 Task: Manage your GitHub account's access tokens.
Action: Mouse moved to (632, 46)
Screenshot: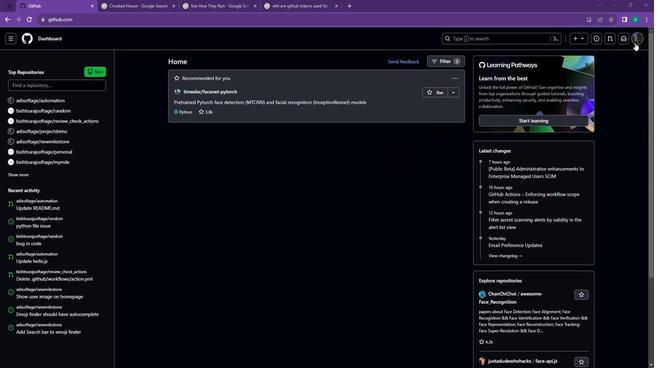 
Action: Mouse pressed left at (632, 46)
Screenshot: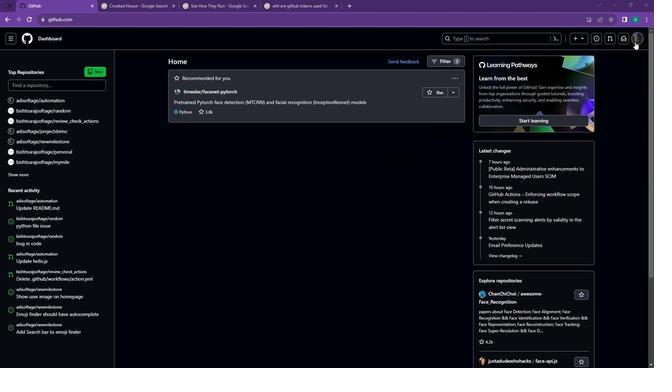 
Action: Mouse moved to (571, 217)
Screenshot: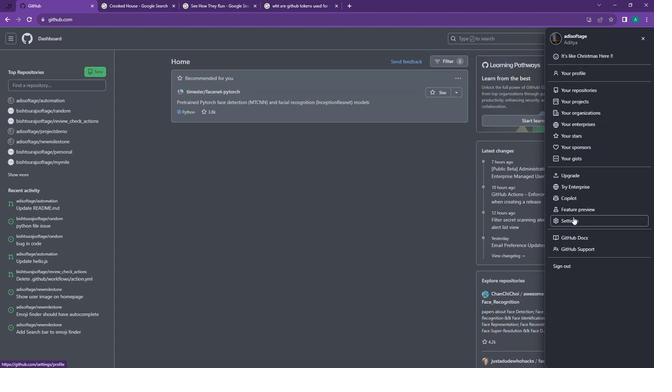 
Action: Mouse pressed left at (571, 217)
Screenshot: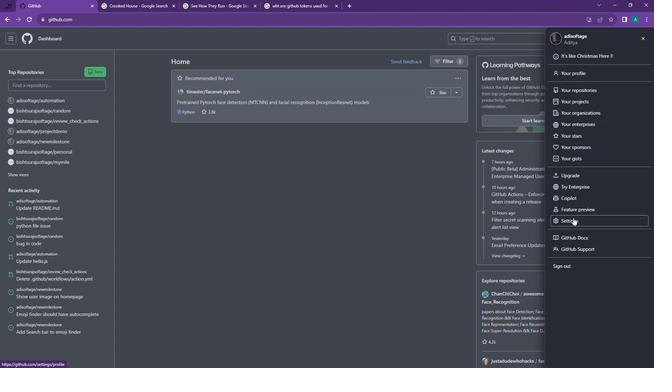 
Action: Mouse moved to (177, 184)
Screenshot: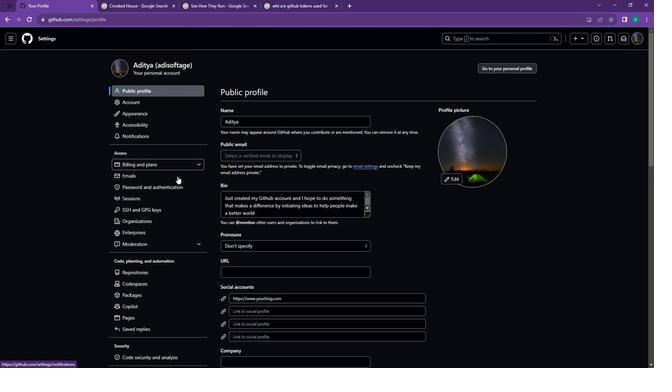 
Action: Mouse scrolled (177, 184) with delta (0, 0)
Screenshot: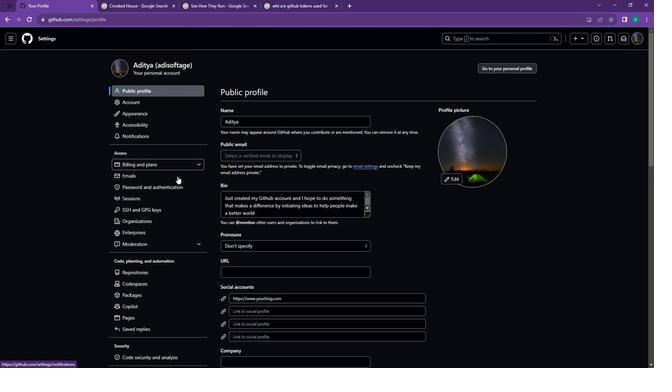 
Action: Mouse moved to (176, 185)
Screenshot: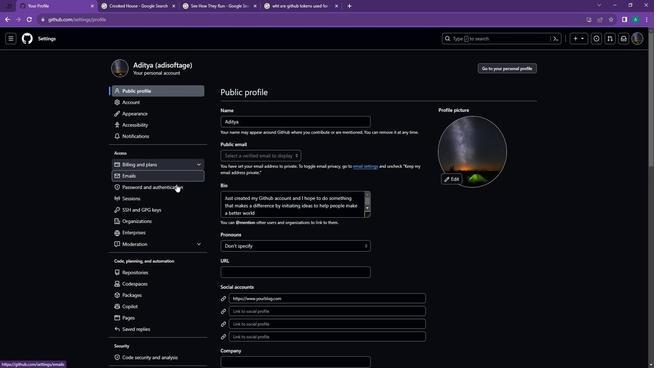 
Action: Mouse scrolled (176, 185) with delta (0, 0)
Screenshot: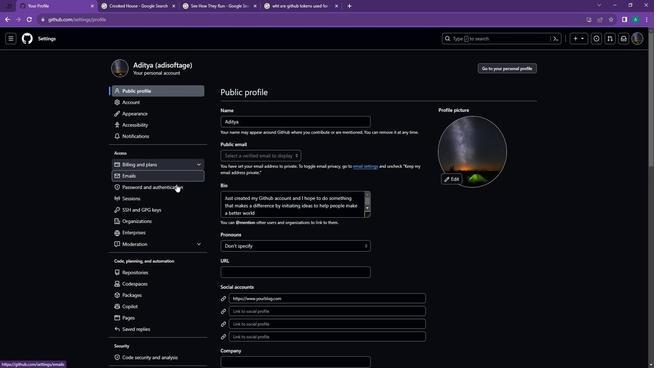 
Action: Mouse moved to (176, 186)
Screenshot: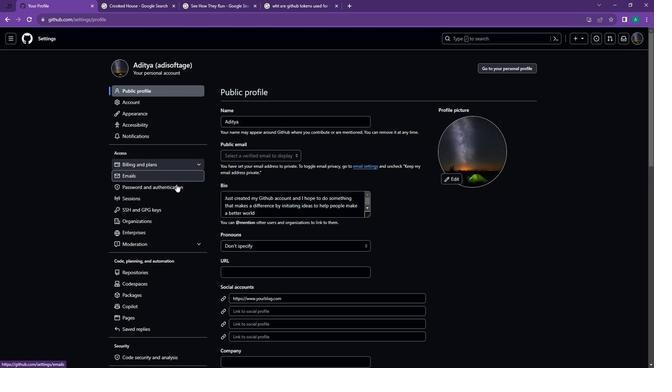 
Action: Mouse scrolled (176, 185) with delta (0, 0)
Screenshot: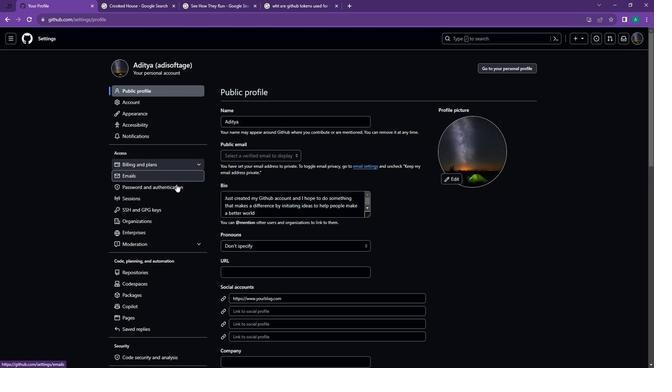 
Action: Mouse moved to (176, 186)
Screenshot: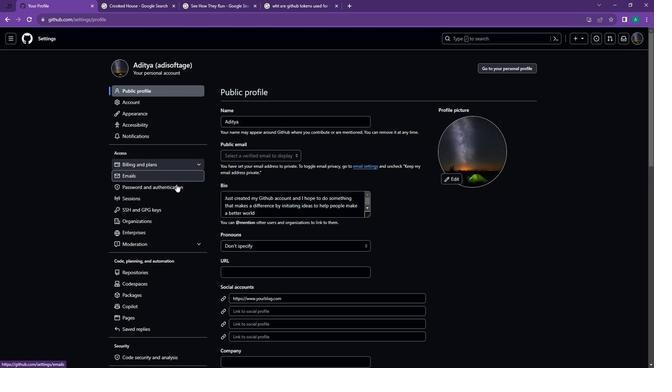 
Action: Mouse scrolled (176, 186) with delta (0, 0)
Screenshot: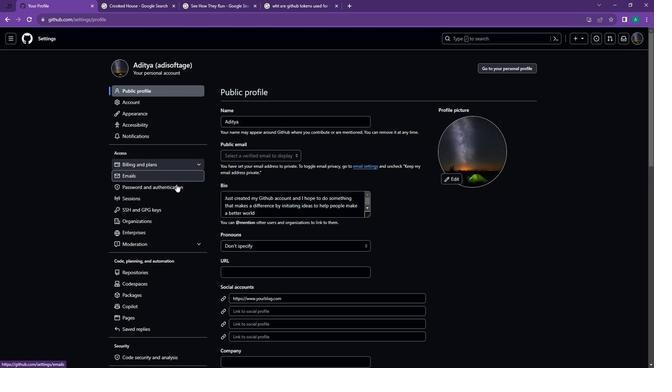 
Action: Mouse moved to (176, 187)
Screenshot: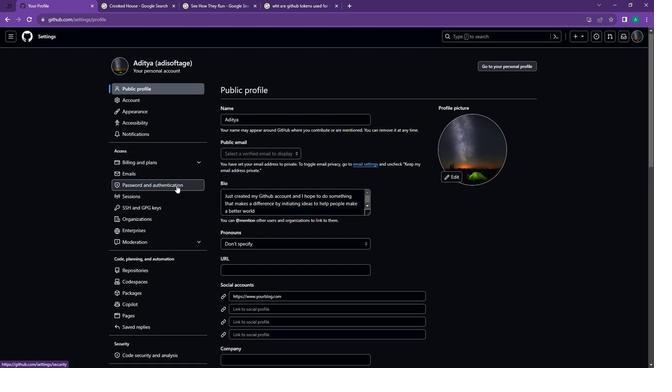 
Action: Mouse scrolled (176, 186) with delta (0, 0)
Screenshot: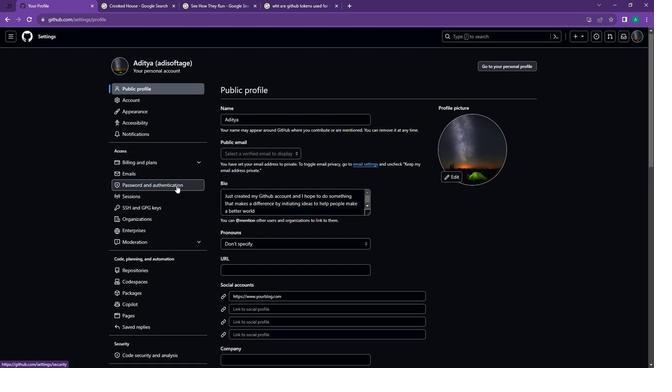
Action: Mouse moved to (176, 187)
Screenshot: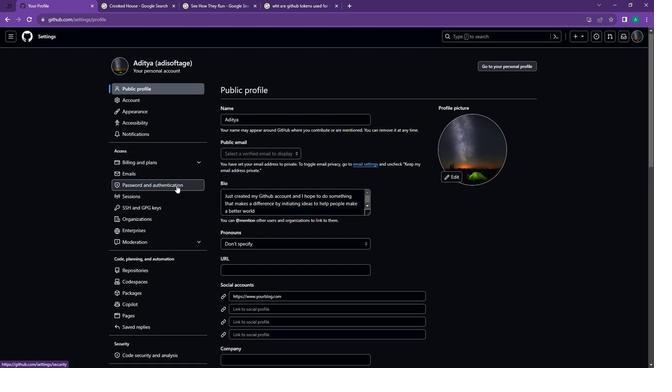 
Action: Mouse scrolled (176, 187) with delta (0, 0)
Screenshot: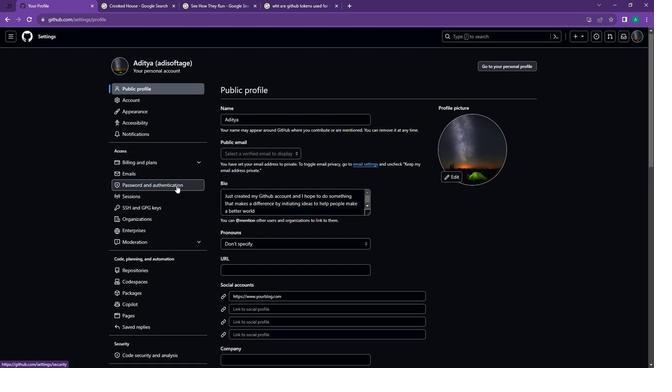 
Action: Mouse moved to (151, 238)
Screenshot: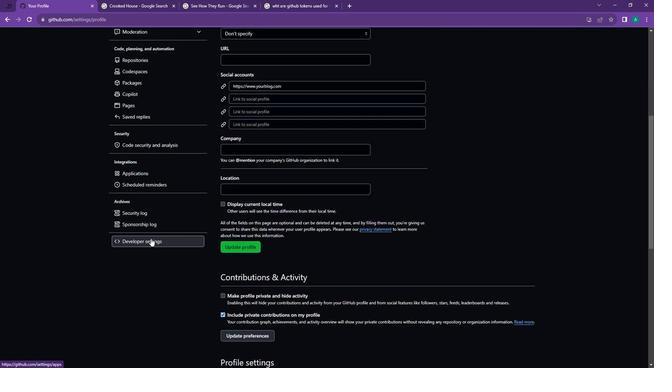 
Action: Mouse pressed left at (151, 238)
Screenshot: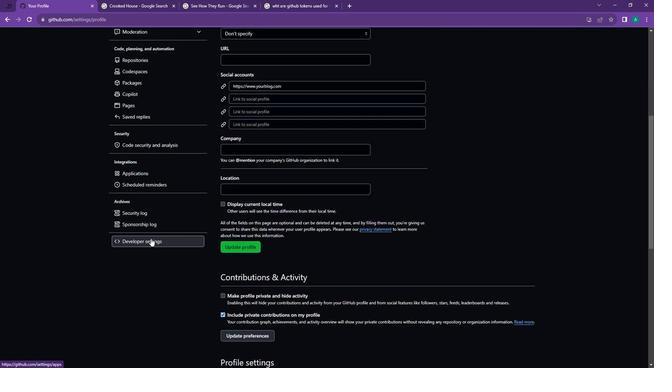 
Action: Mouse moved to (176, 90)
Screenshot: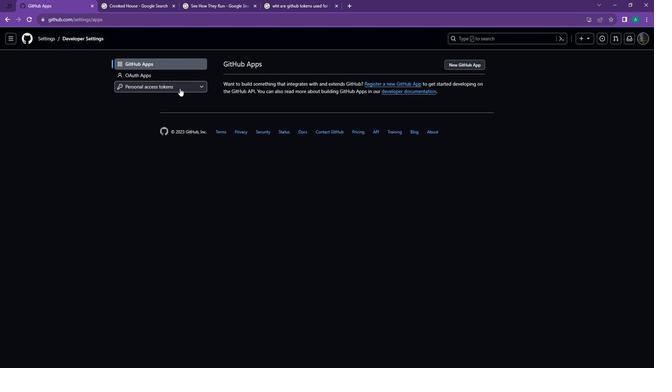 
Action: Mouse pressed left at (176, 90)
Screenshot: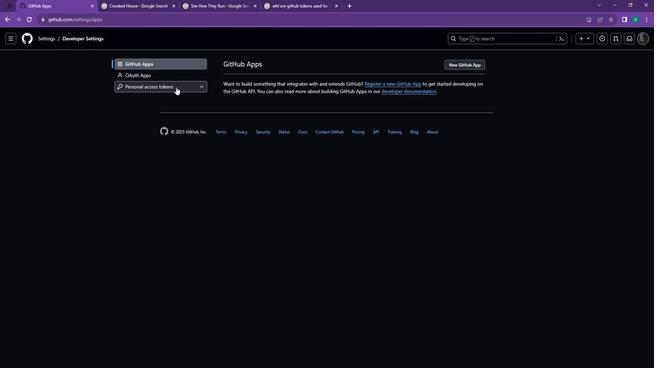 
Action: Mouse moved to (179, 108)
Screenshot: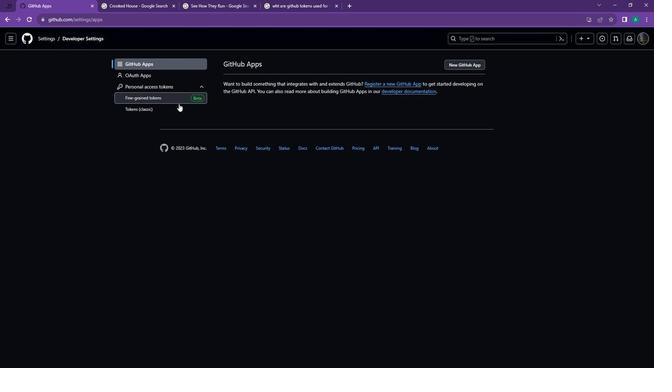 
Action: Mouse pressed left at (179, 108)
Screenshot: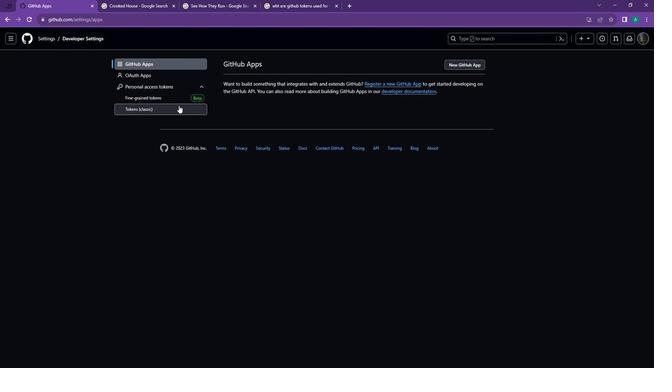 
Action: Mouse moved to (443, 70)
Screenshot: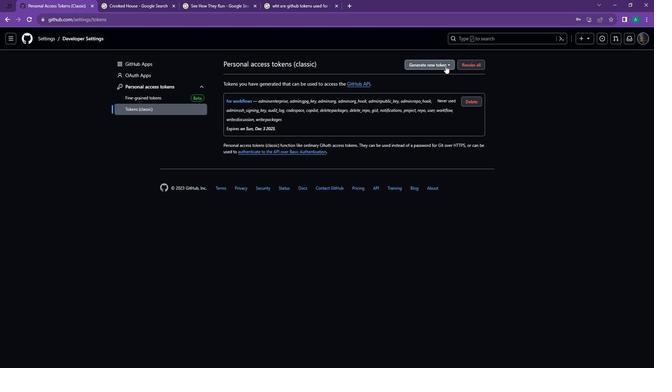 
Action: Mouse pressed left at (443, 70)
Screenshot: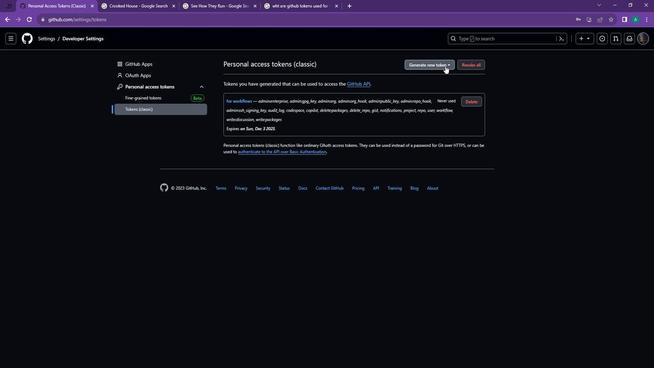 
Action: Mouse moved to (407, 100)
Screenshot: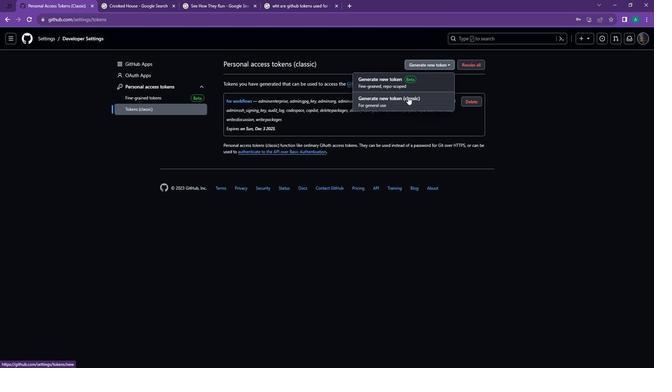 
Action: Mouse pressed left at (407, 100)
Screenshot: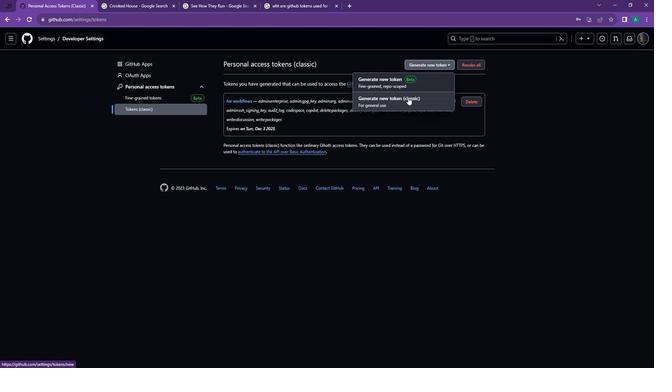
Action: Mouse moved to (270, 120)
Screenshot: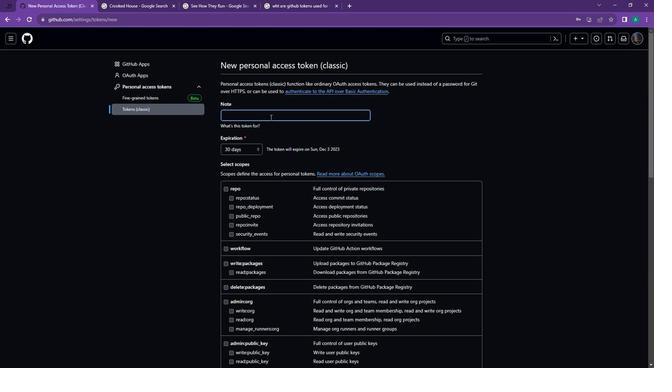 
Action: Mouse pressed left at (270, 120)
Screenshot: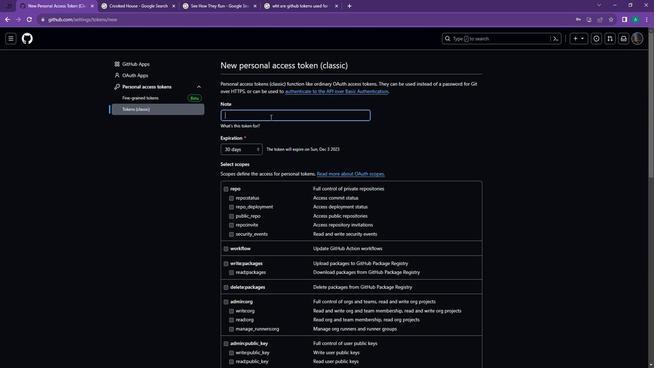 
Action: Key pressed <Key.shift>For<Key.space>projects
Screenshot: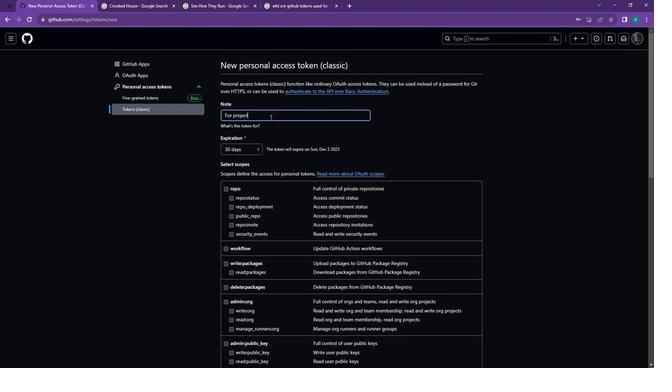 
Action: Mouse moved to (241, 158)
Screenshot: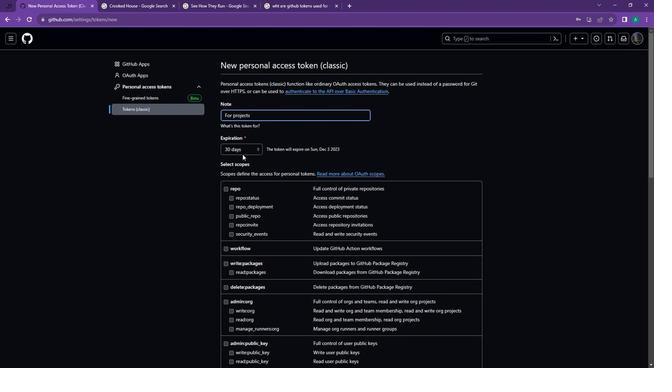 
Action: Mouse pressed left at (241, 158)
Screenshot: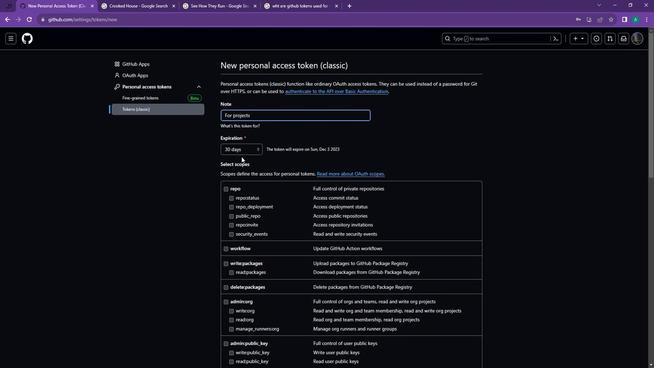 
Action: Mouse moved to (248, 149)
Screenshot: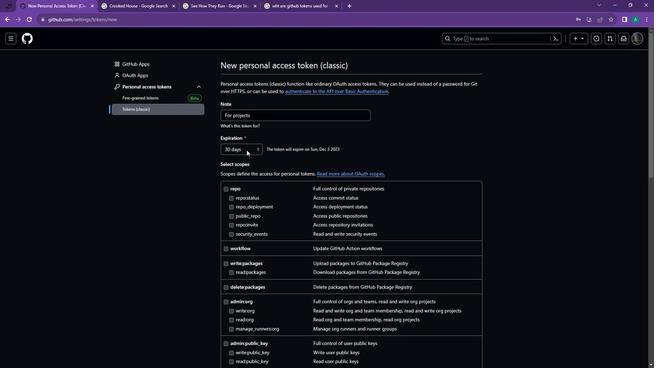 
Action: Mouse pressed left at (248, 149)
Screenshot: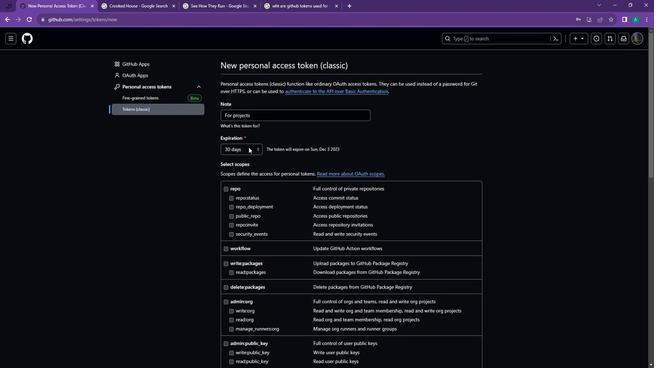 
Action: Mouse moved to (246, 159)
Screenshot: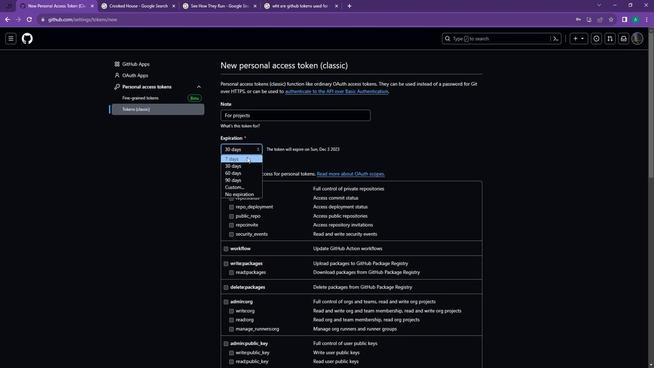 
Action: Mouse pressed left at (246, 159)
Screenshot: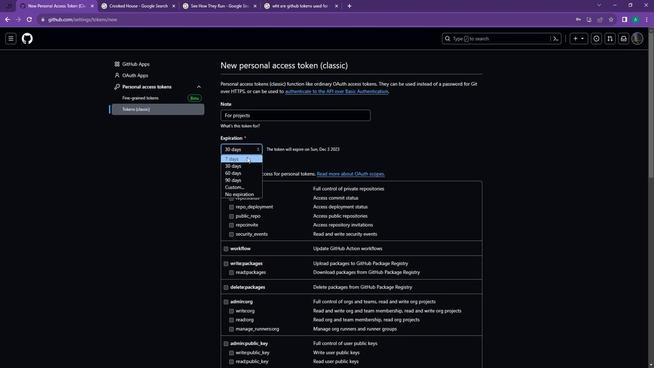 
Action: Mouse moved to (235, 190)
Screenshot: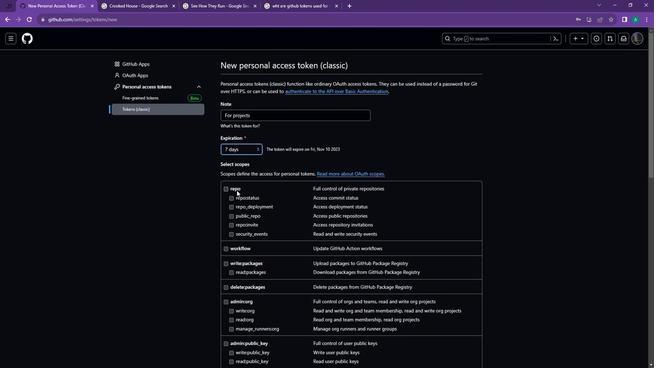 
Action: Mouse pressed left at (235, 190)
Screenshot: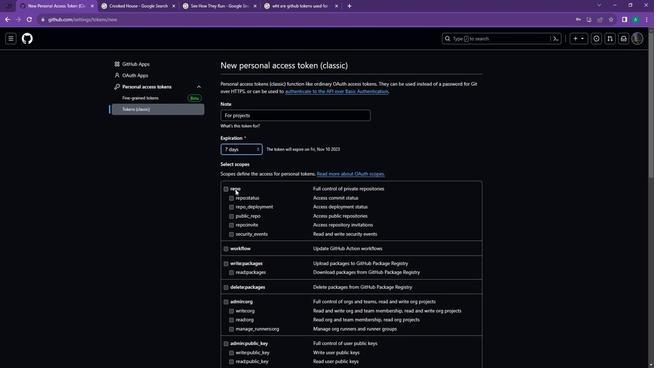 
Action: Mouse moved to (235, 191)
Screenshot: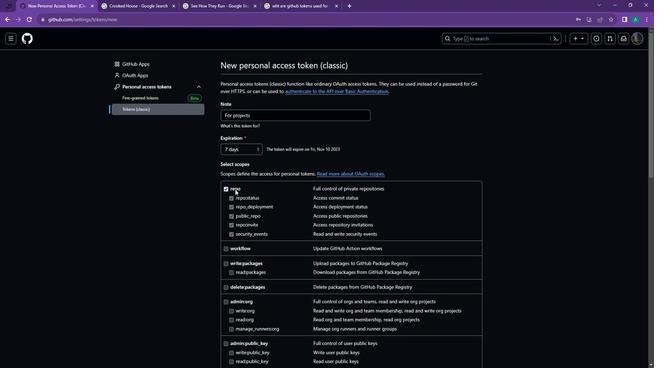 
Action: Mouse scrolled (235, 190) with delta (0, 0)
Screenshot: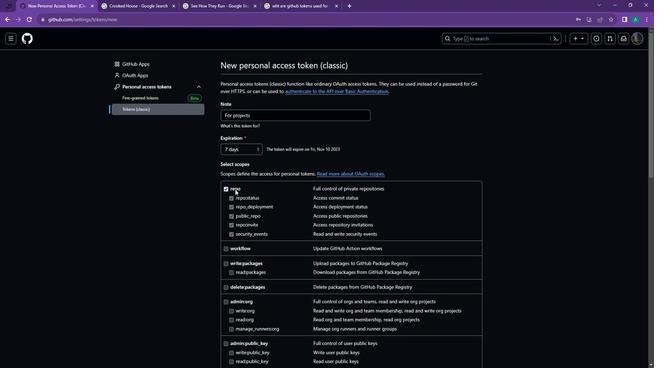 
Action: Mouse moved to (235, 196)
Screenshot: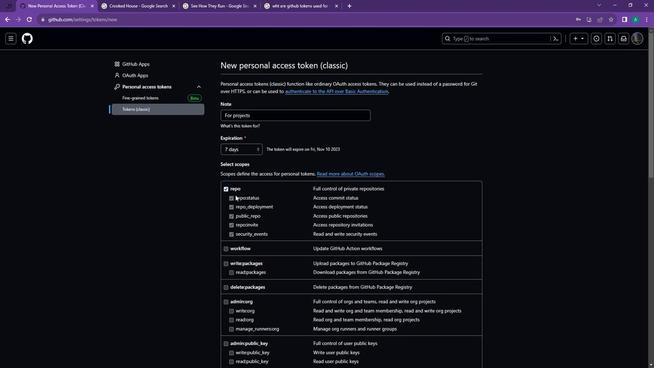 
Action: Mouse scrolled (235, 195) with delta (0, 0)
Screenshot: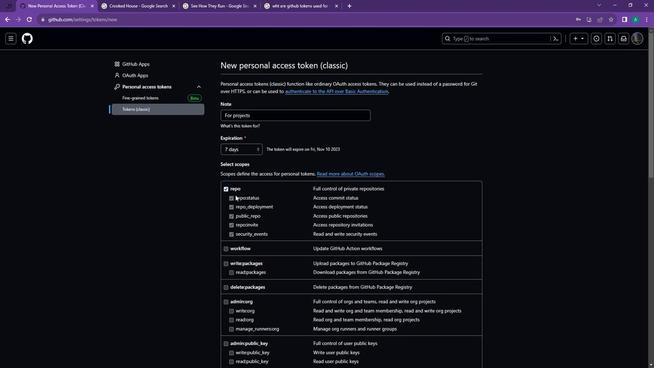 
Action: Mouse moved to (235, 196)
Screenshot: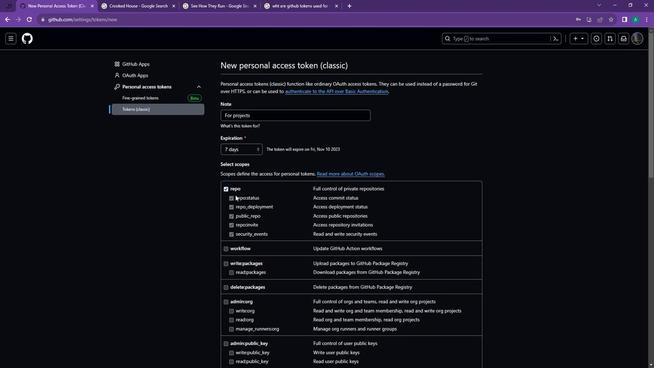 
Action: Mouse scrolled (235, 196) with delta (0, 0)
Screenshot: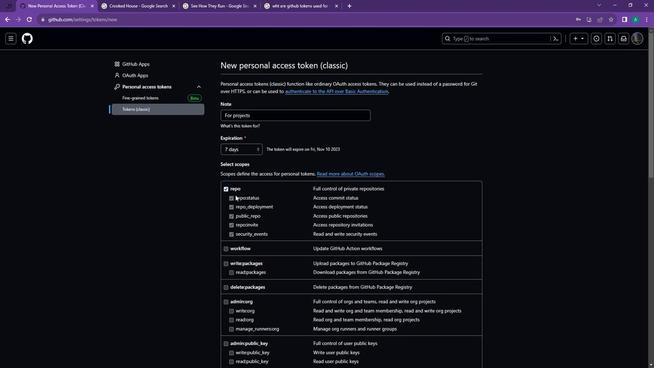
Action: Mouse moved to (236, 198)
Screenshot: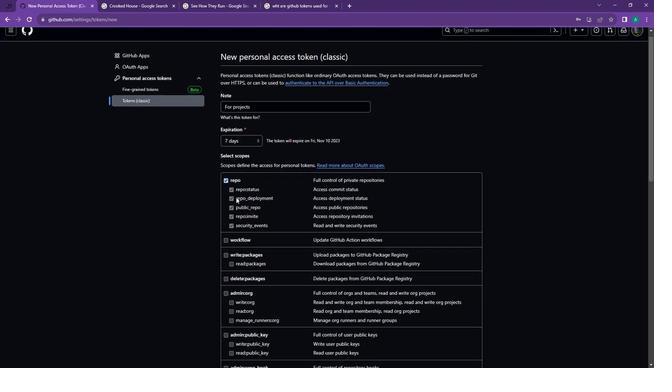 
Action: Mouse scrolled (236, 197) with delta (0, 0)
Screenshot: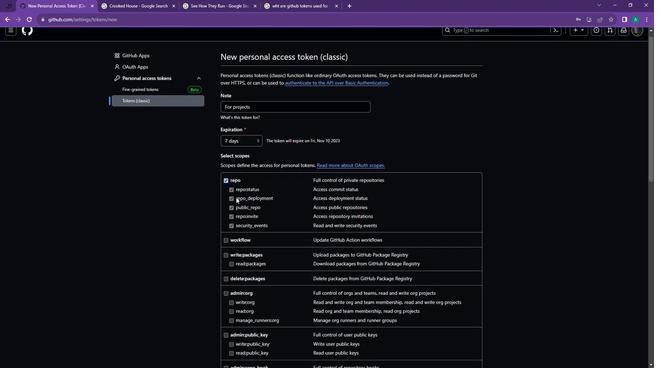 
Action: Mouse moved to (241, 109)
Screenshot: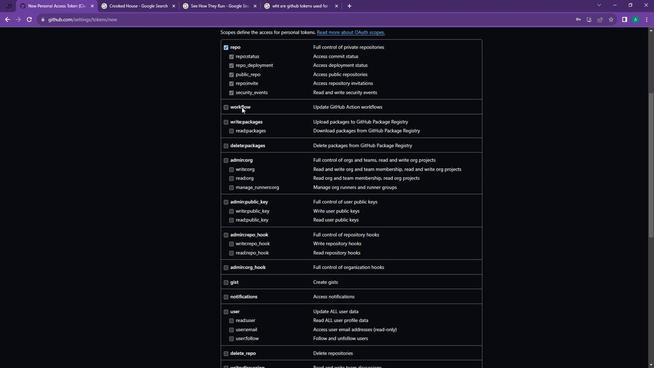 
Action: Mouse pressed left at (241, 109)
Screenshot: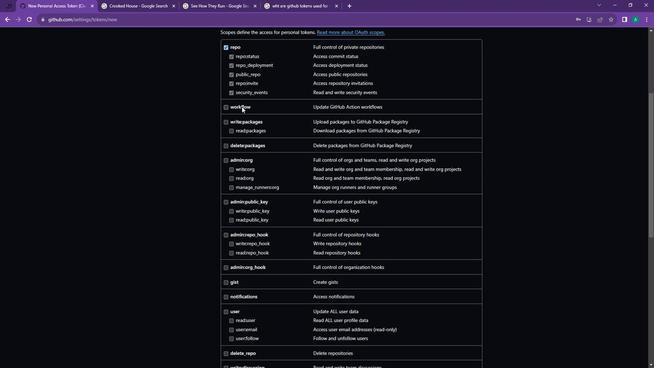 
Action: Mouse moved to (225, 126)
Screenshot: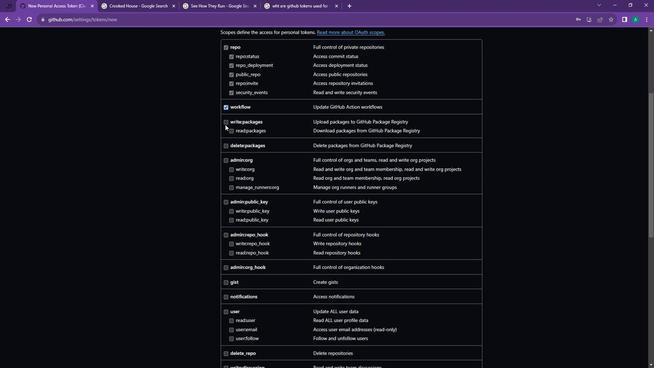 
Action: Mouse pressed left at (225, 126)
Screenshot: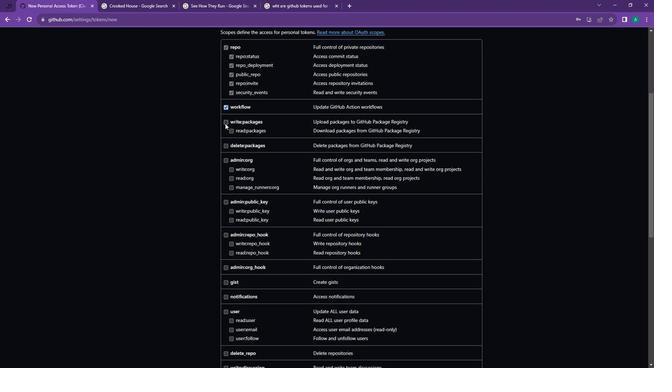 
Action: Mouse moved to (229, 148)
Screenshot: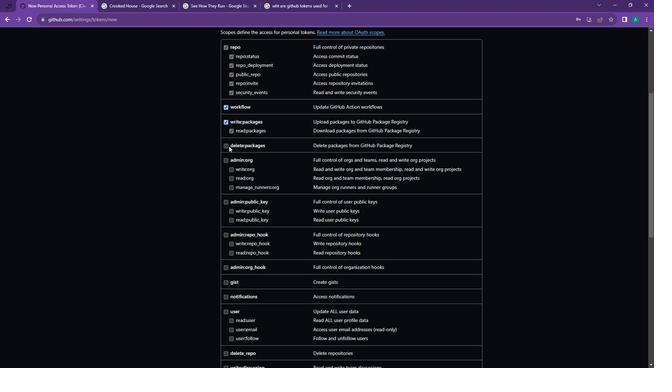 
Action: Mouse pressed left at (229, 148)
Screenshot: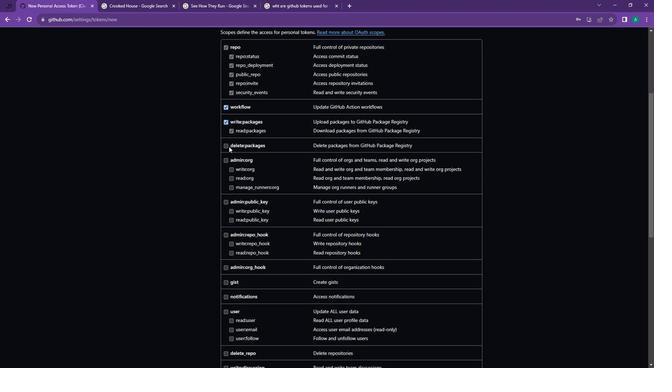 
Action: Mouse moved to (227, 160)
Screenshot: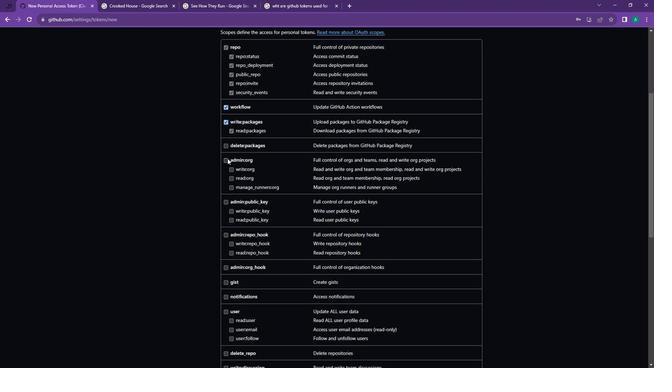 
Action: Mouse pressed left at (227, 160)
Screenshot: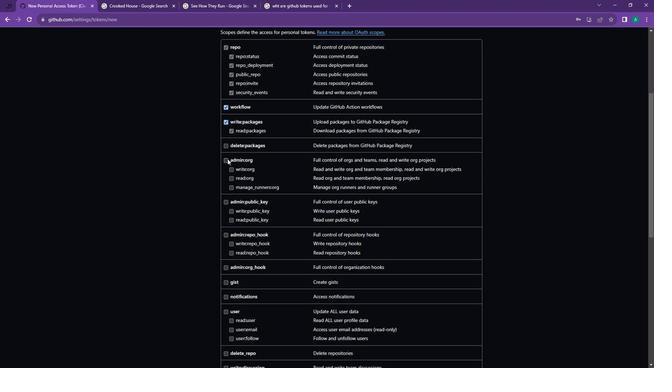 
Action: Mouse moved to (228, 144)
Screenshot: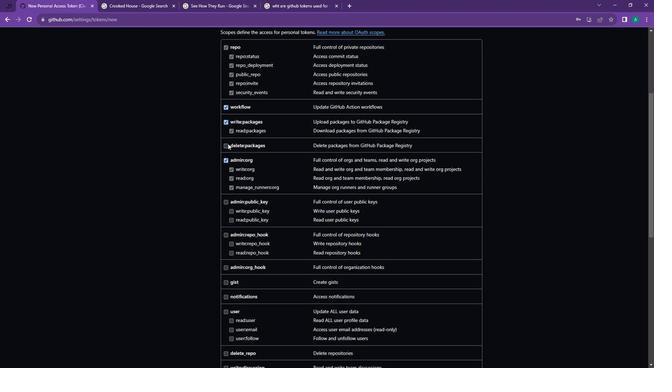 
Action: Mouse pressed left at (228, 144)
Screenshot: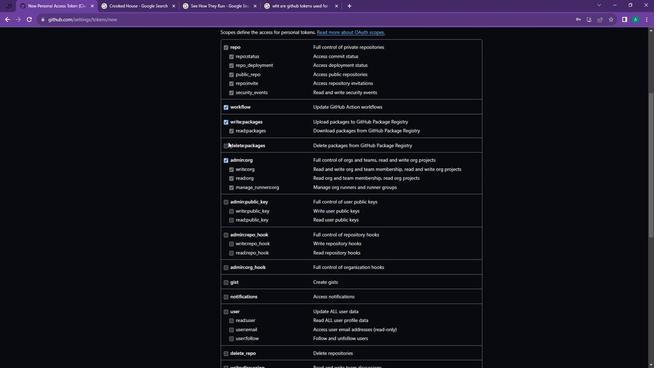 
Action: Mouse moved to (228, 146)
Screenshot: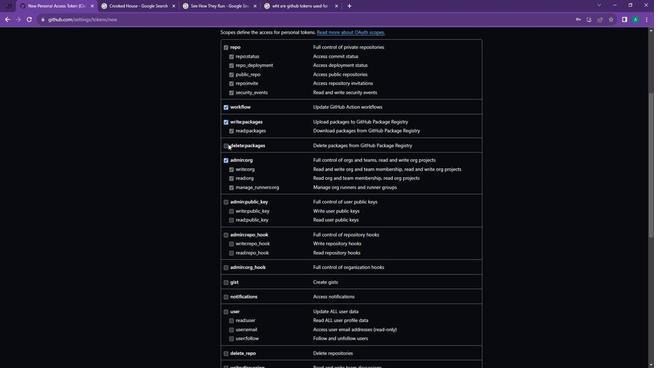 
Action: Mouse pressed left at (228, 146)
Screenshot: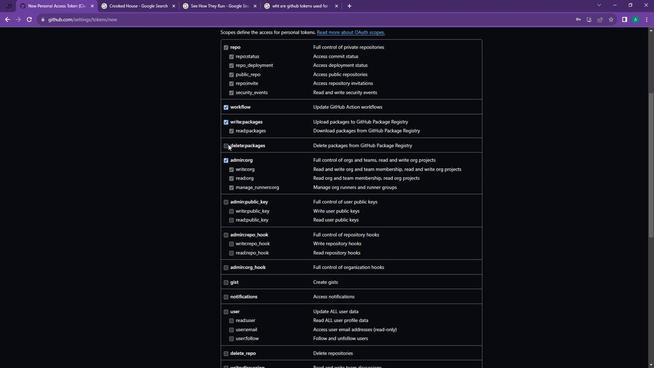 
Action: Mouse moved to (227, 145)
Screenshot: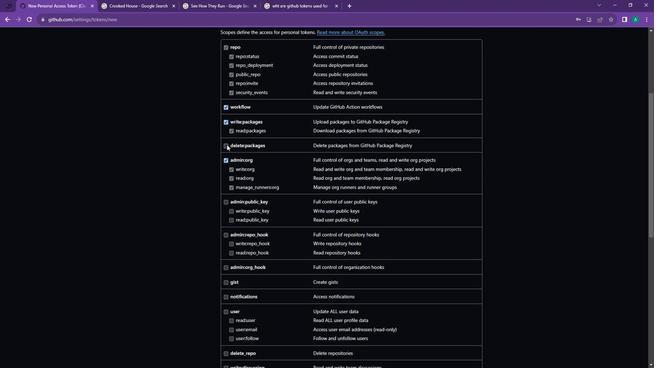 
Action: Mouse pressed left at (227, 145)
Screenshot: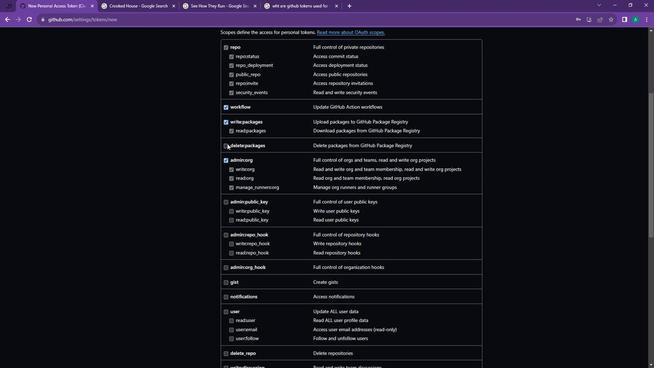 
Action: Mouse moved to (228, 202)
Screenshot: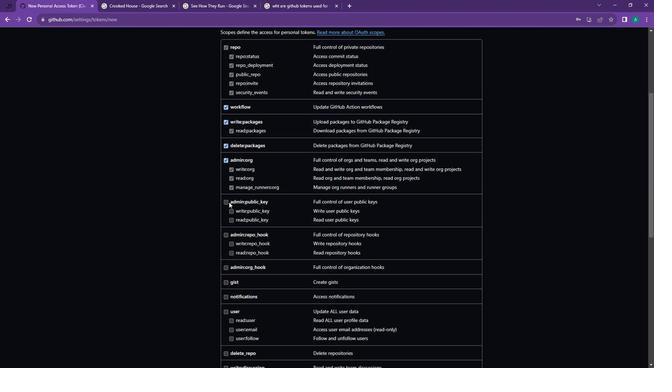 
Action: Mouse pressed left at (228, 202)
Screenshot: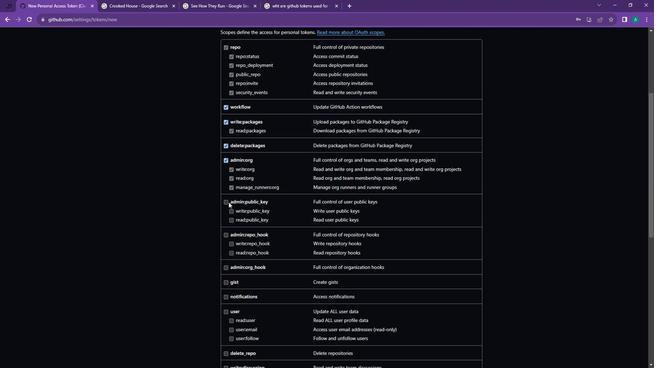 
Action: Mouse moved to (227, 202)
Screenshot: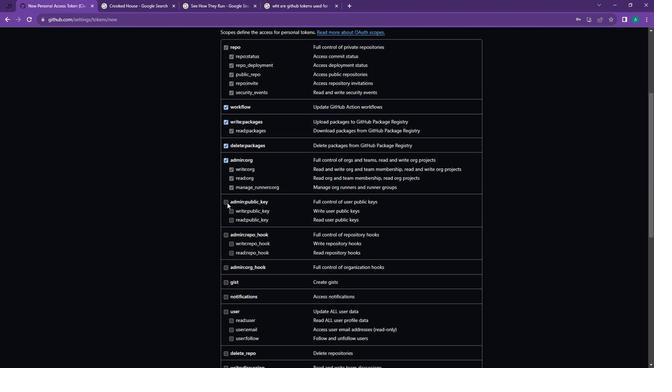 
Action: Mouse pressed left at (227, 202)
Screenshot: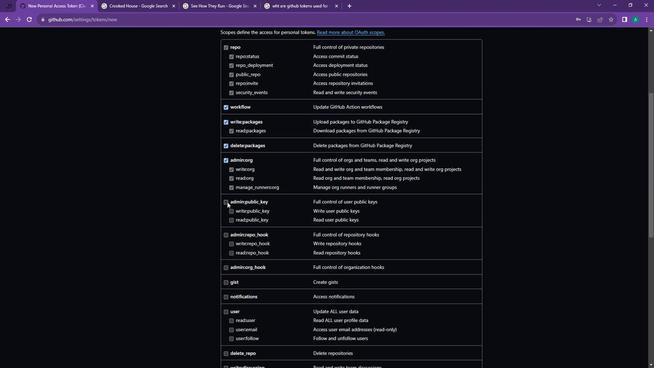 
Action: Mouse moved to (228, 234)
Screenshot: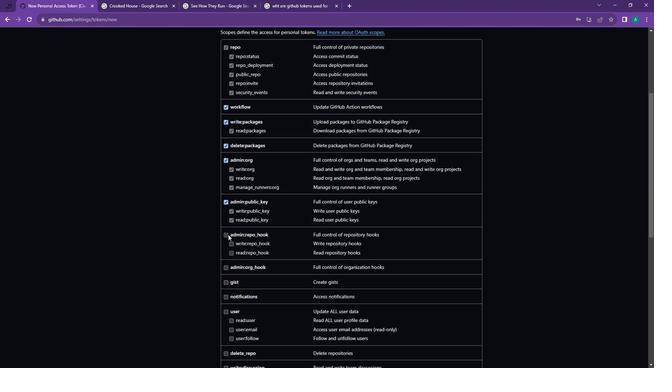 
Action: Mouse pressed left at (228, 234)
Screenshot: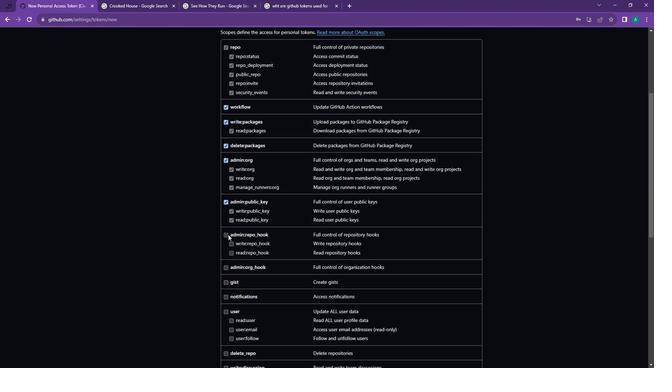 
Action: Mouse moved to (228, 235)
Screenshot: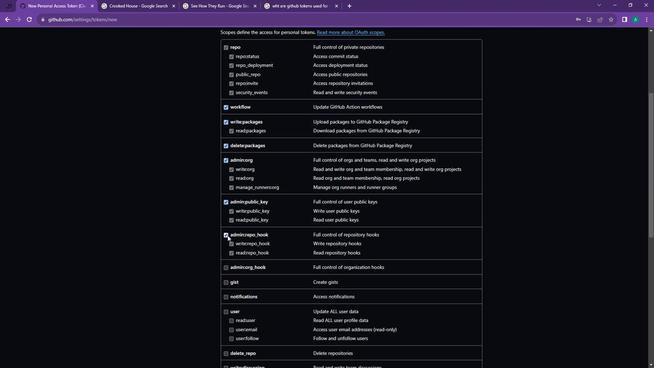 
Action: Mouse scrolled (228, 234) with delta (0, 0)
Screenshot: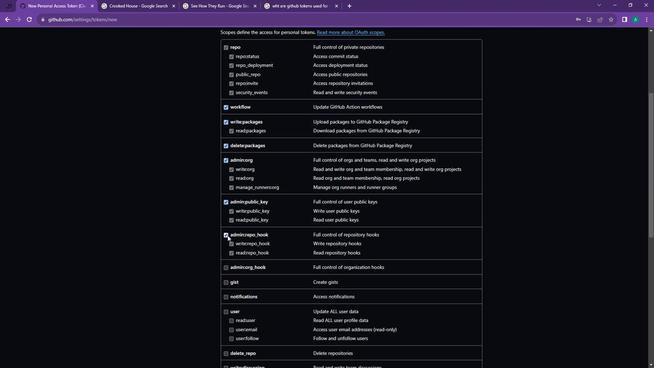 
Action: Mouse scrolled (228, 234) with delta (0, 0)
Screenshot: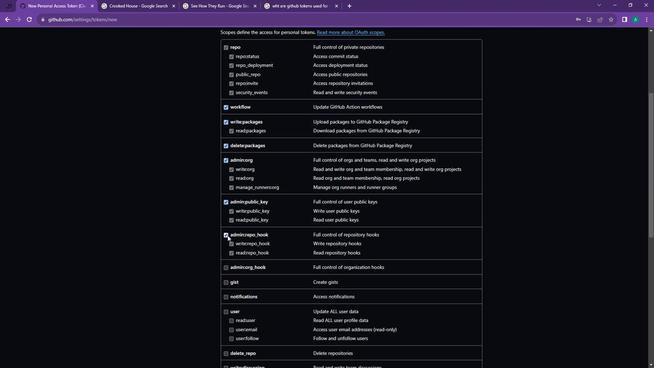 
Action: Mouse scrolled (228, 234) with delta (0, 0)
Screenshot: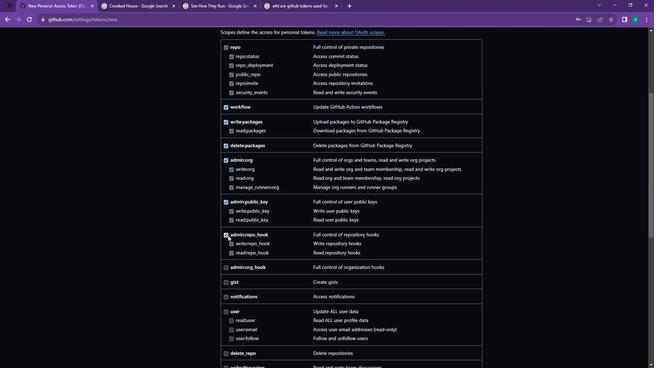 
Action: Mouse scrolled (228, 234) with delta (0, 0)
Screenshot: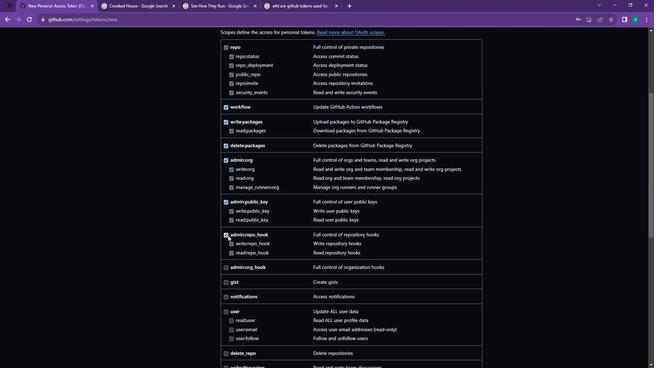
Action: Mouse scrolled (228, 234) with delta (0, 0)
Screenshot: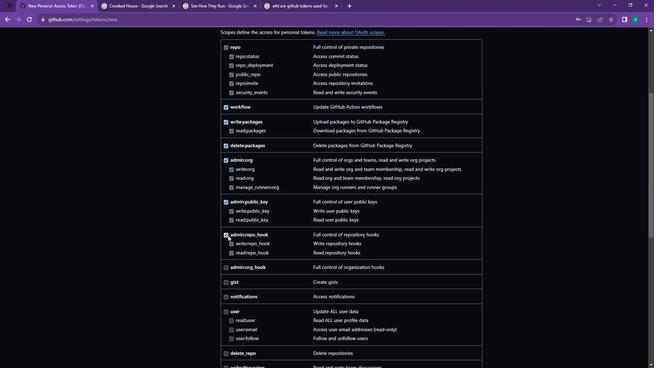 
Action: Mouse scrolled (228, 234) with delta (0, 0)
Screenshot: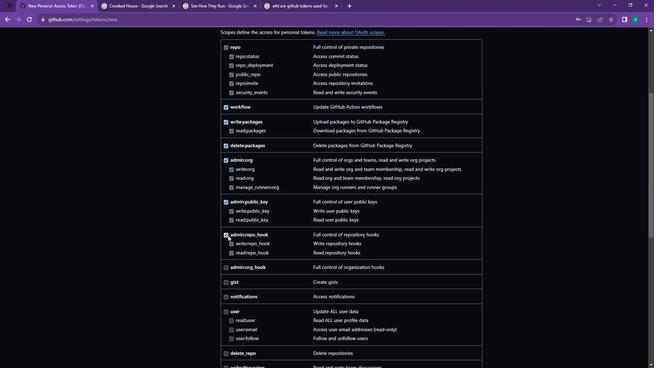 
Action: Mouse moved to (228, 235)
Screenshot: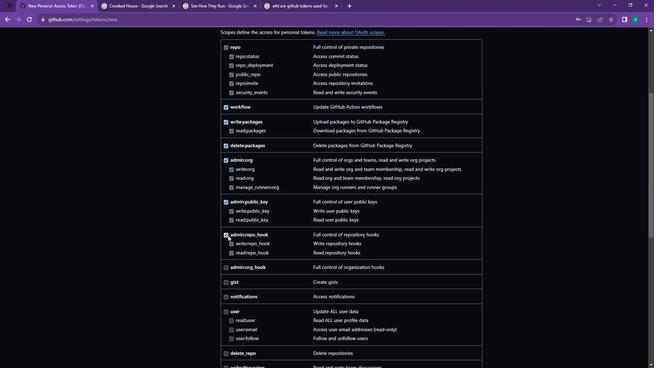 
Action: Mouse scrolled (228, 235) with delta (0, 0)
Screenshot: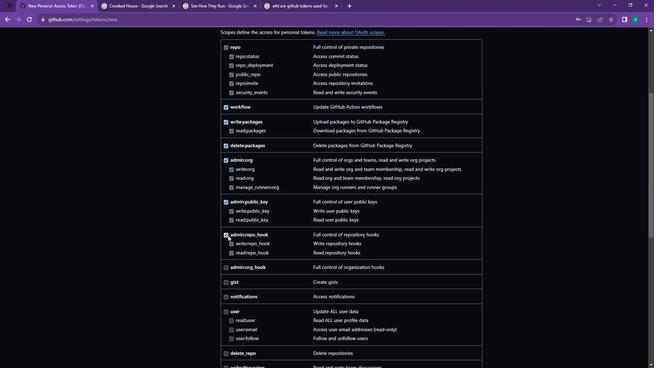 
Action: Mouse moved to (285, 266)
Screenshot: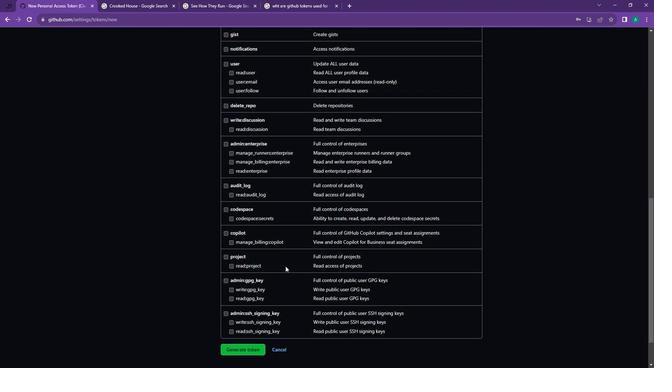 
Action: Mouse scrolled (285, 265) with delta (0, 0)
Screenshot: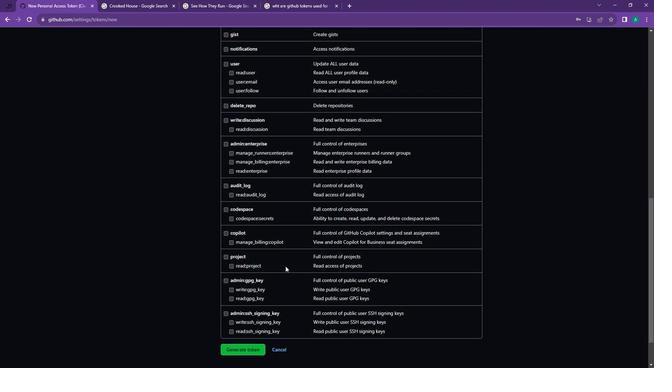 
Action: Mouse moved to (285, 267)
Screenshot: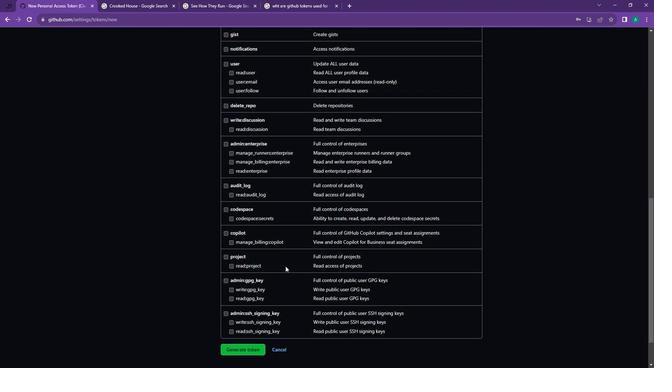 
Action: Mouse scrolled (285, 267) with delta (0, 0)
Screenshot: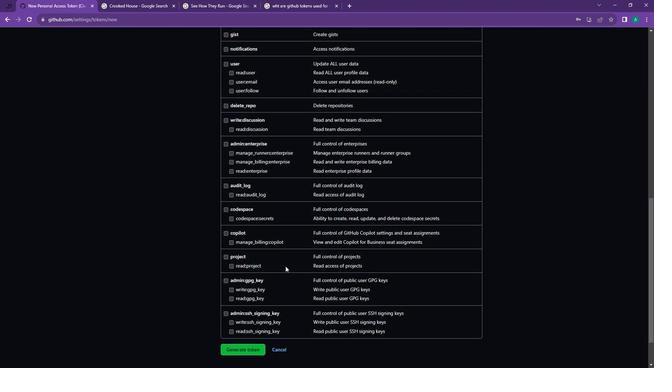 
Action: Mouse scrolled (285, 267) with delta (0, 0)
Screenshot: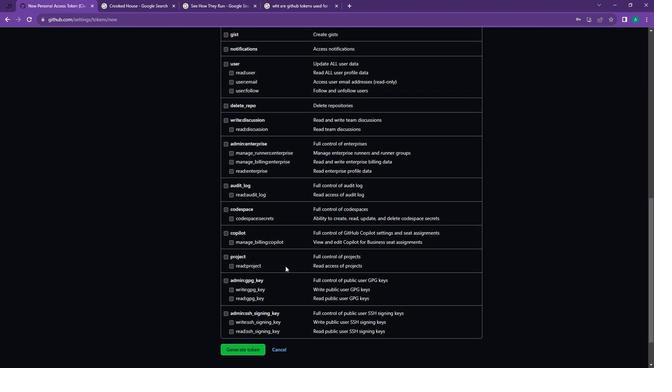 
Action: Mouse scrolled (285, 267) with delta (0, 0)
Screenshot: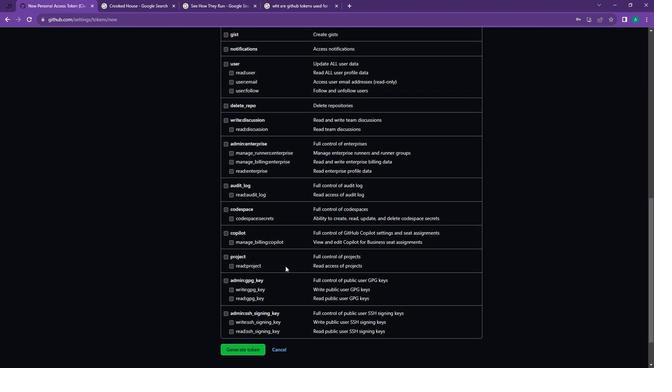 
Action: Mouse scrolled (285, 267) with delta (0, 0)
Screenshot: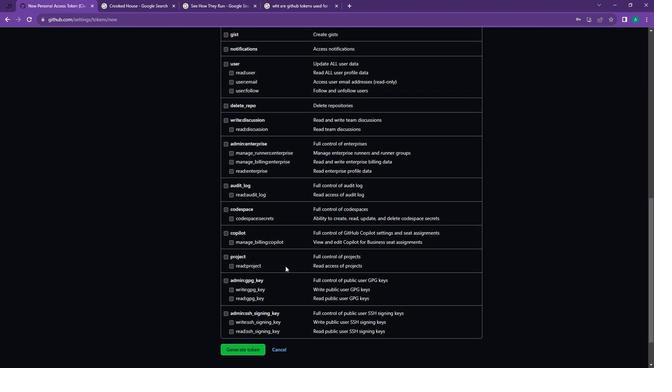 
Action: Mouse scrolled (285, 267) with delta (0, 0)
Screenshot: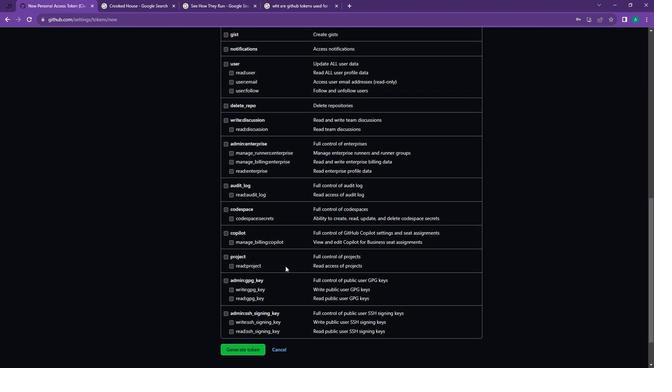 
Action: Mouse moved to (250, 297)
Screenshot: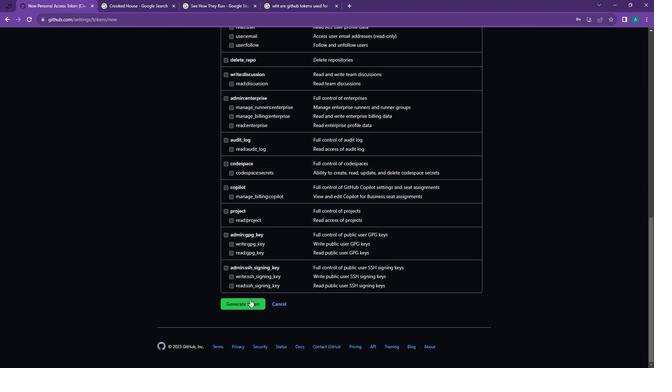 
Action: Mouse pressed left at (250, 297)
Screenshot: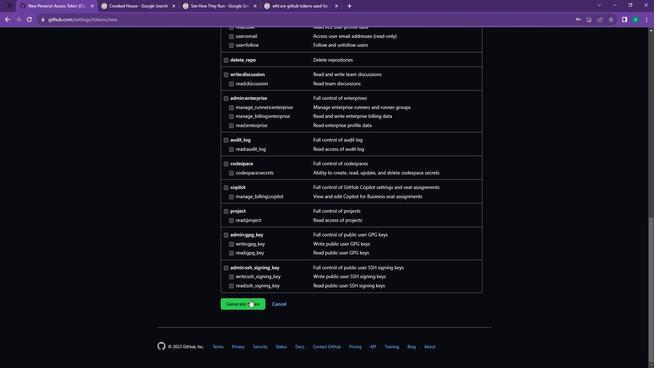 
Action: Mouse moved to (383, 153)
Screenshot: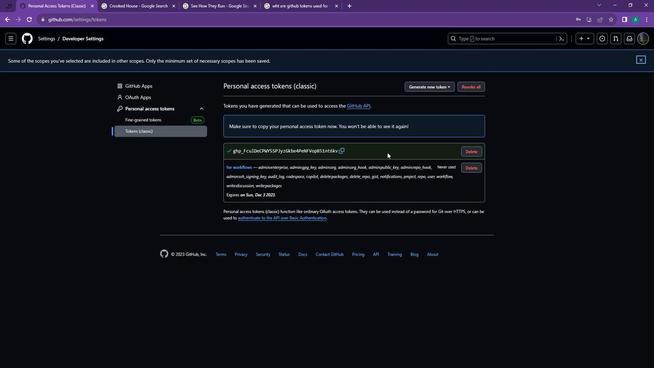 
Action: Key pressed ctrl+R
Screenshot: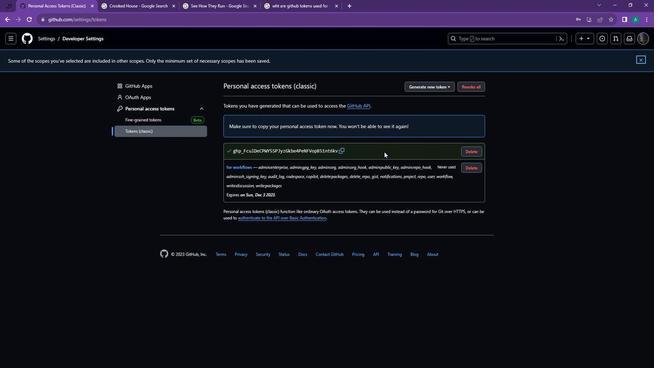 
Action: Mouse moved to (176, 148)
Screenshot: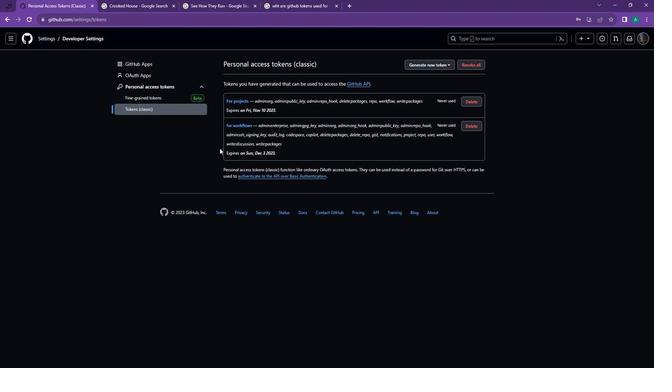 
